 Task: Add Flying Embers Orange Passio Mimosa to the cart.
Action: Mouse moved to (872, 305)
Screenshot: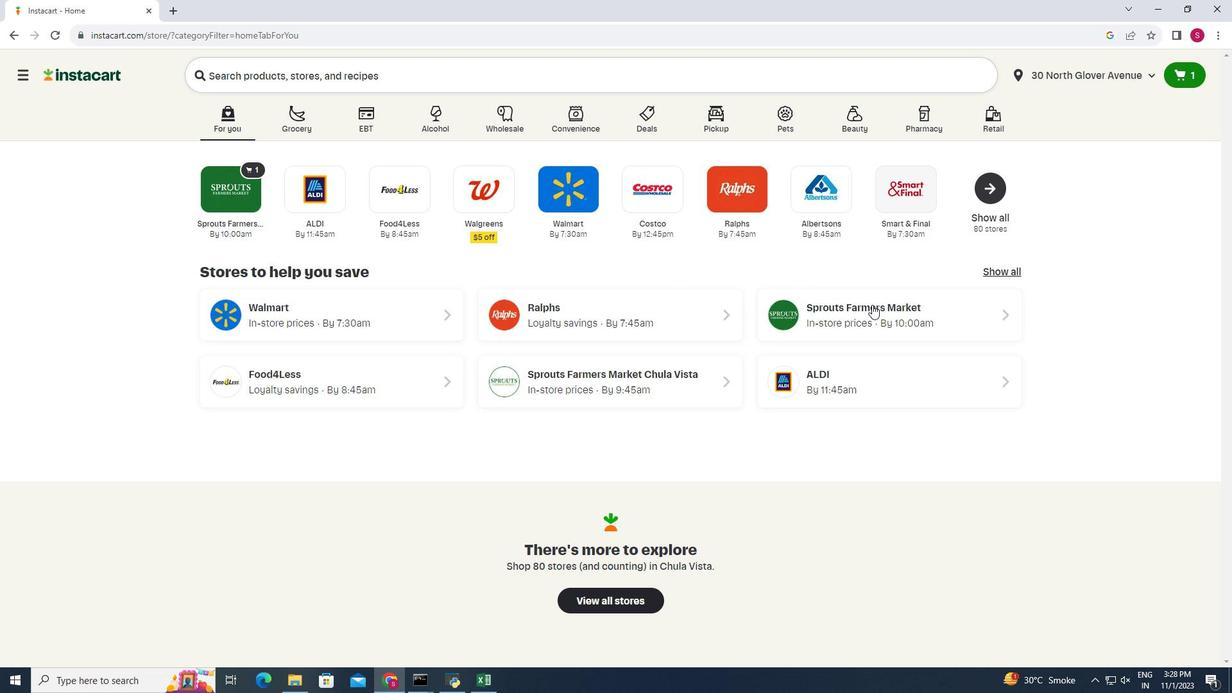 
Action: Mouse pressed left at (872, 305)
Screenshot: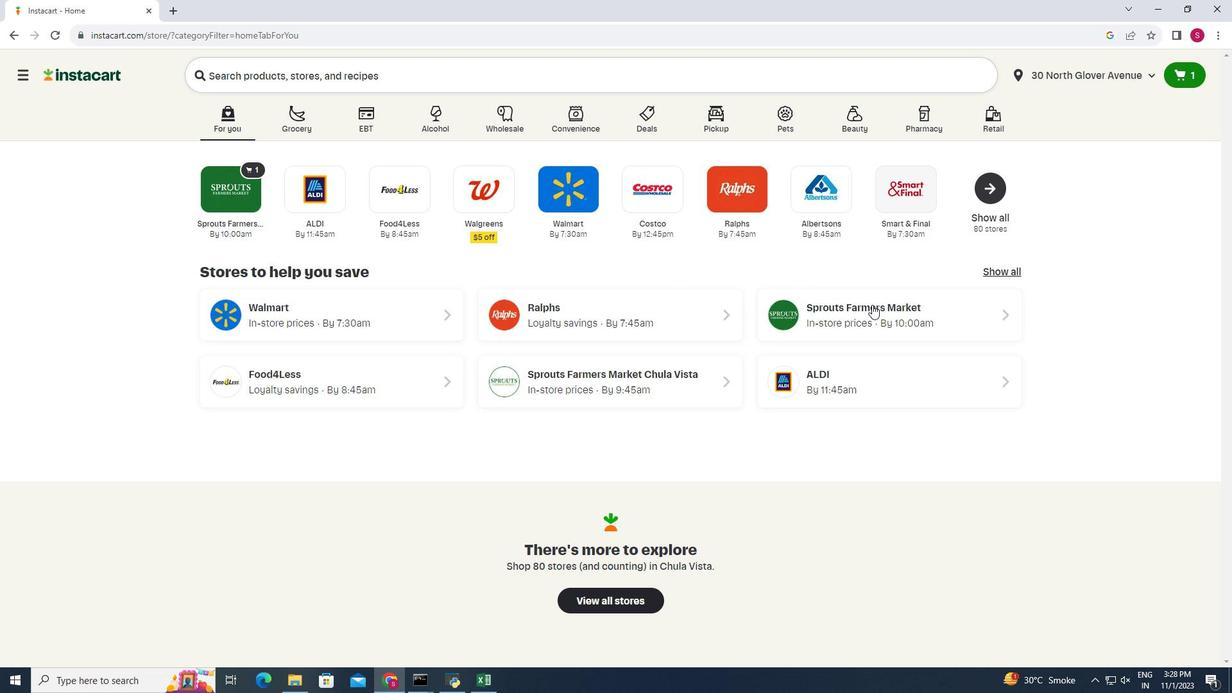 
Action: Mouse moved to (61, 637)
Screenshot: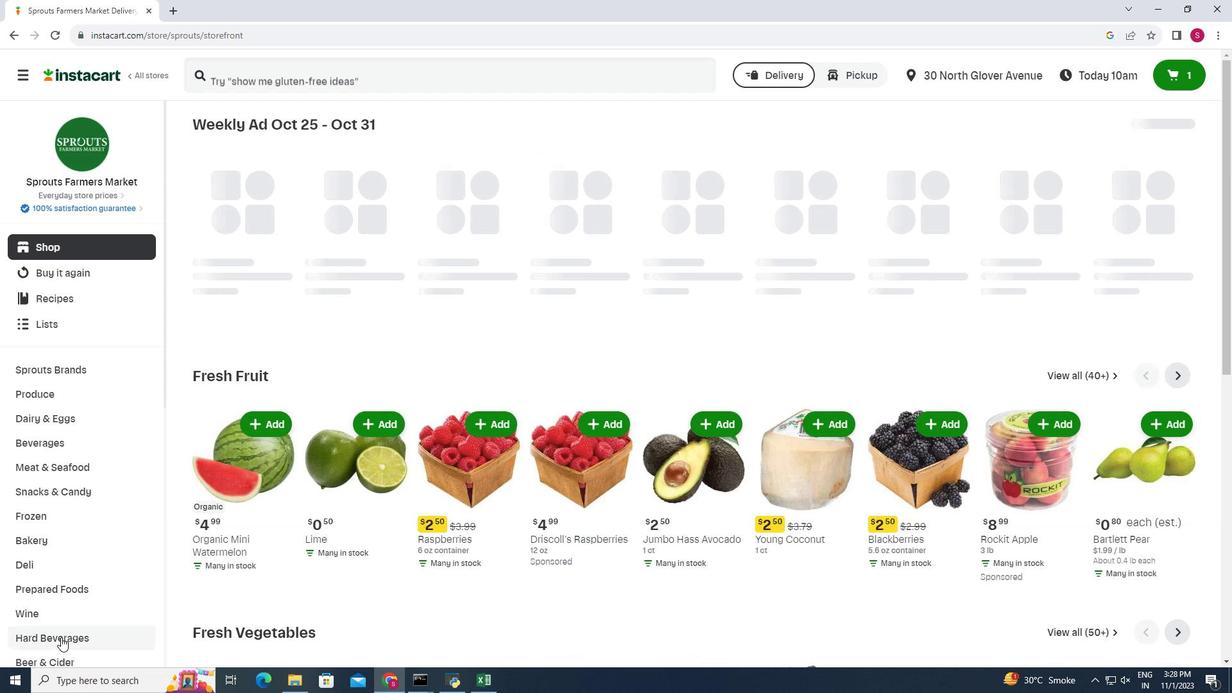 
Action: Mouse pressed left at (61, 637)
Screenshot: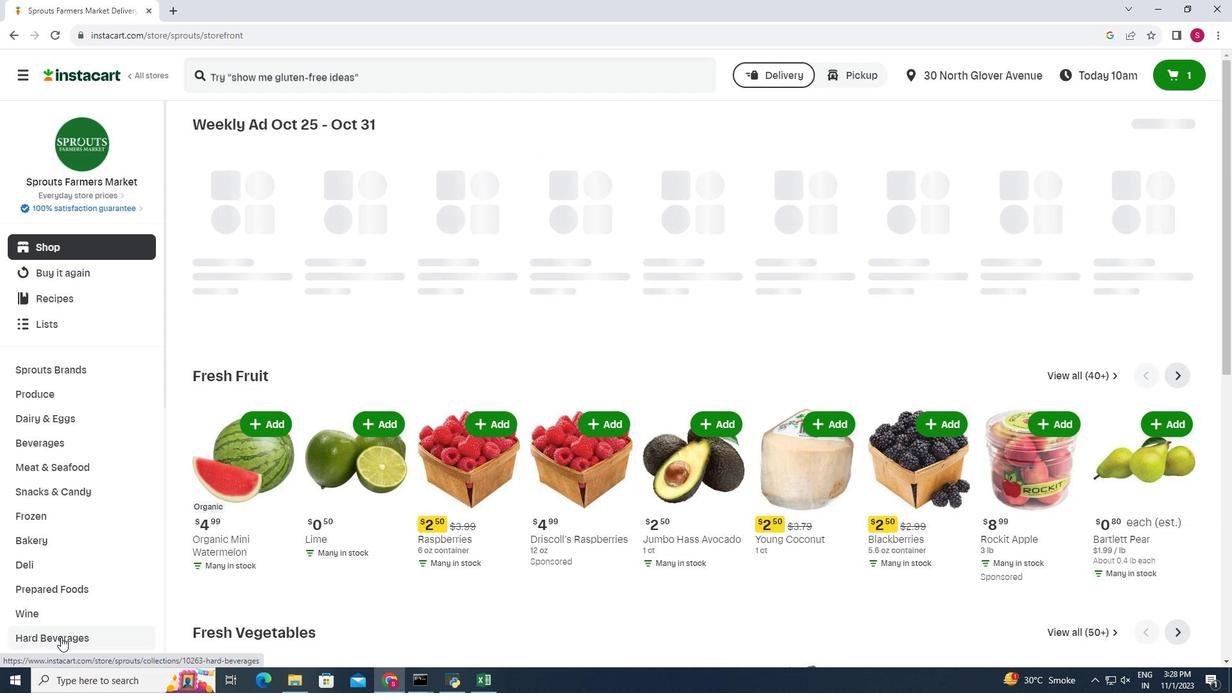 
Action: Mouse moved to (429, 164)
Screenshot: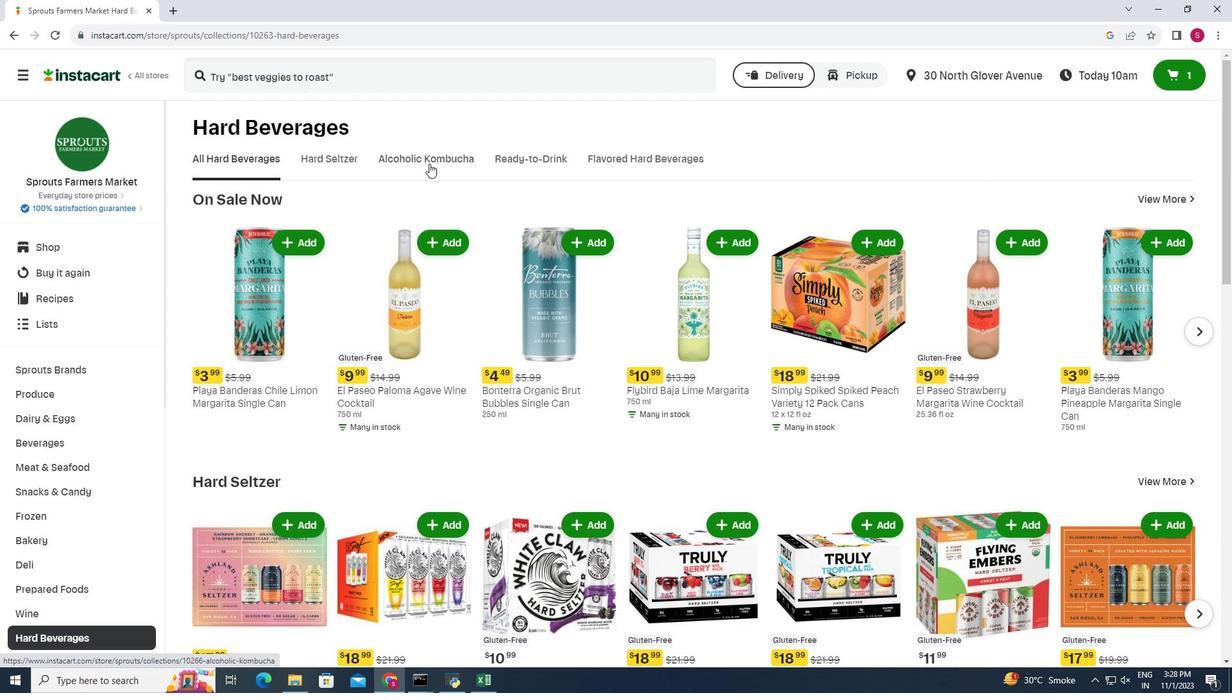 
Action: Mouse pressed left at (429, 164)
Screenshot: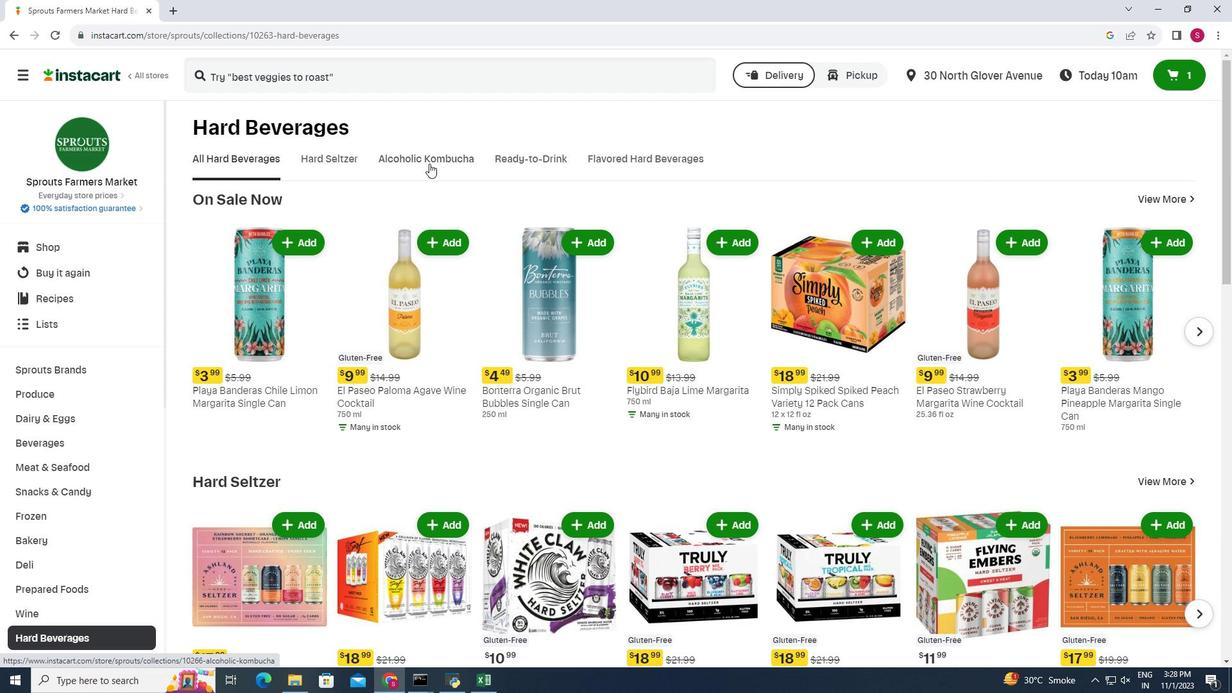 
Action: Mouse moved to (795, 224)
Screenshot: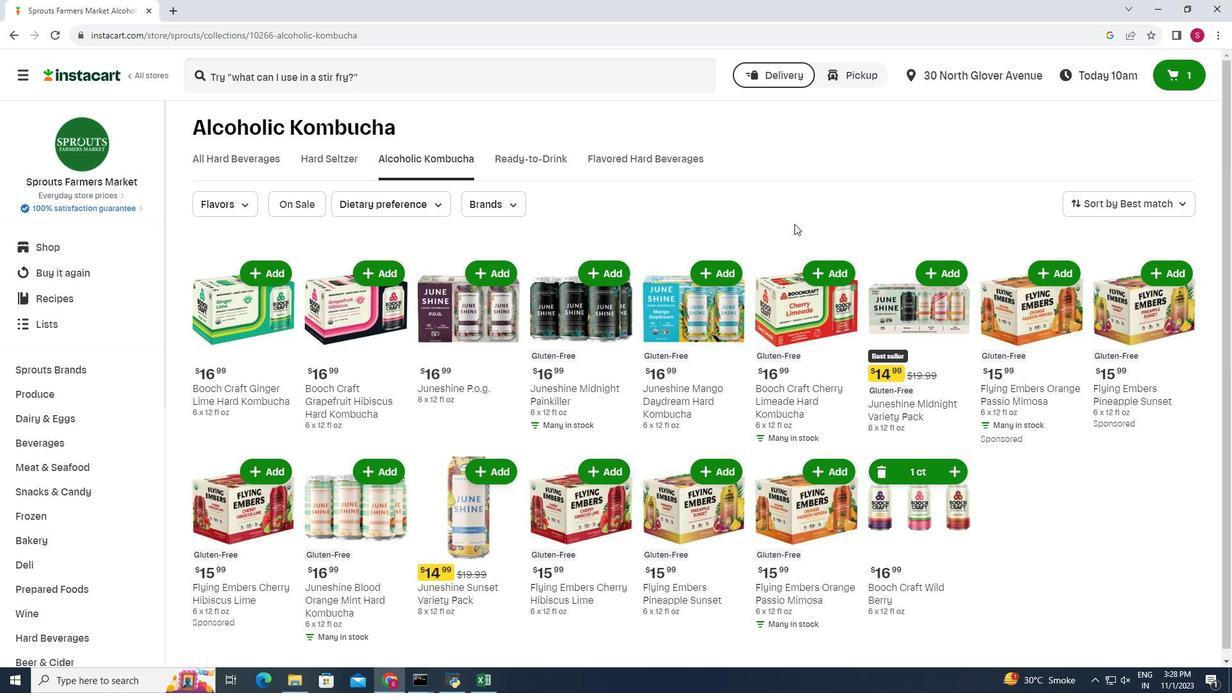 
Action: Mouse scrolled (795, 223) with delta (0, 0)
Screenshot: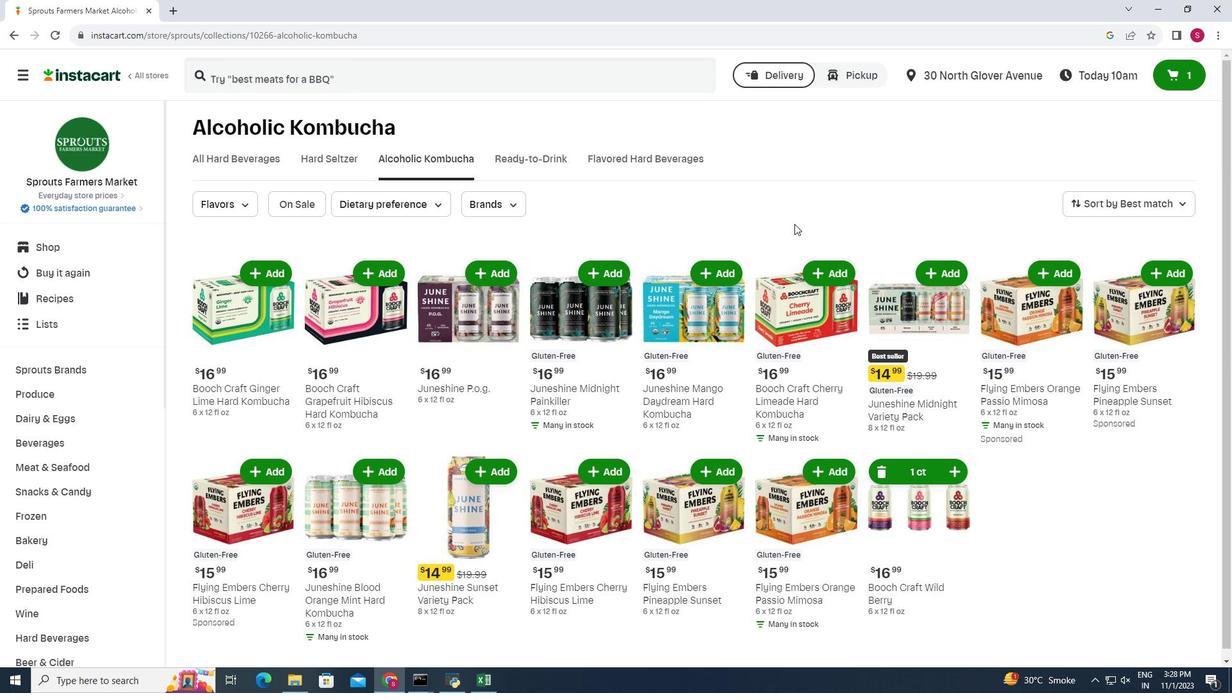 
Action: Mouse scrolled (795, 223) with delta (0, 0)
Screenshot: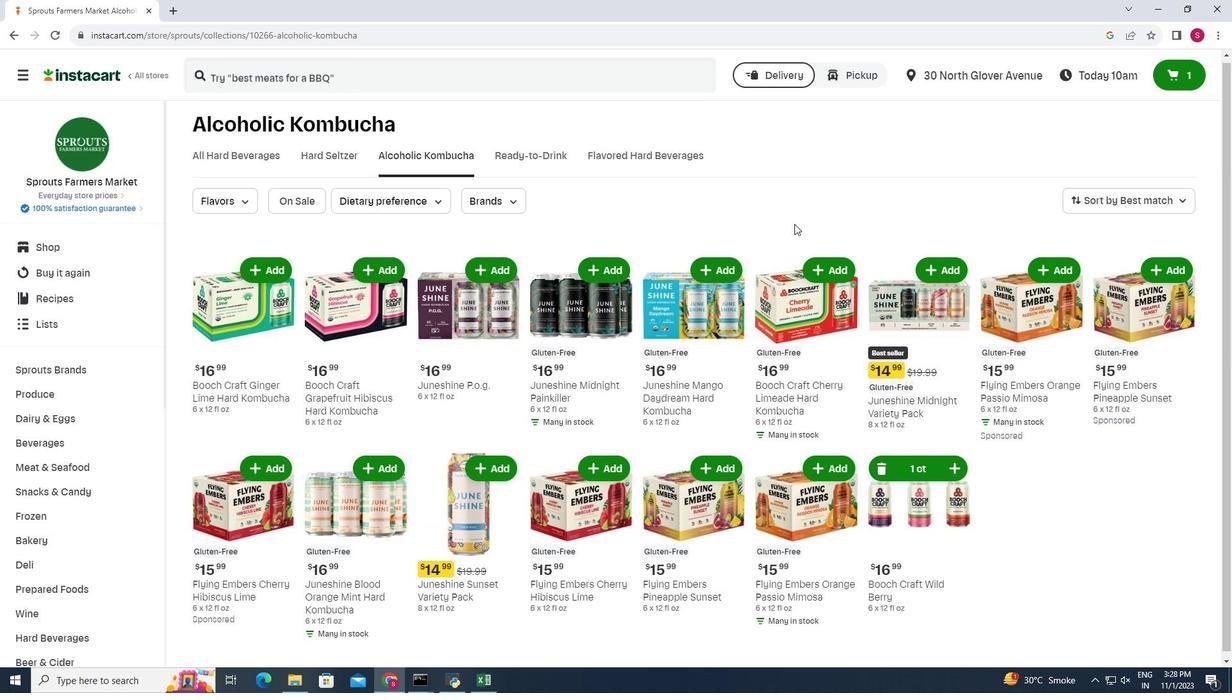 
Action: Mouse moved to (1042, 263)
Screenshot: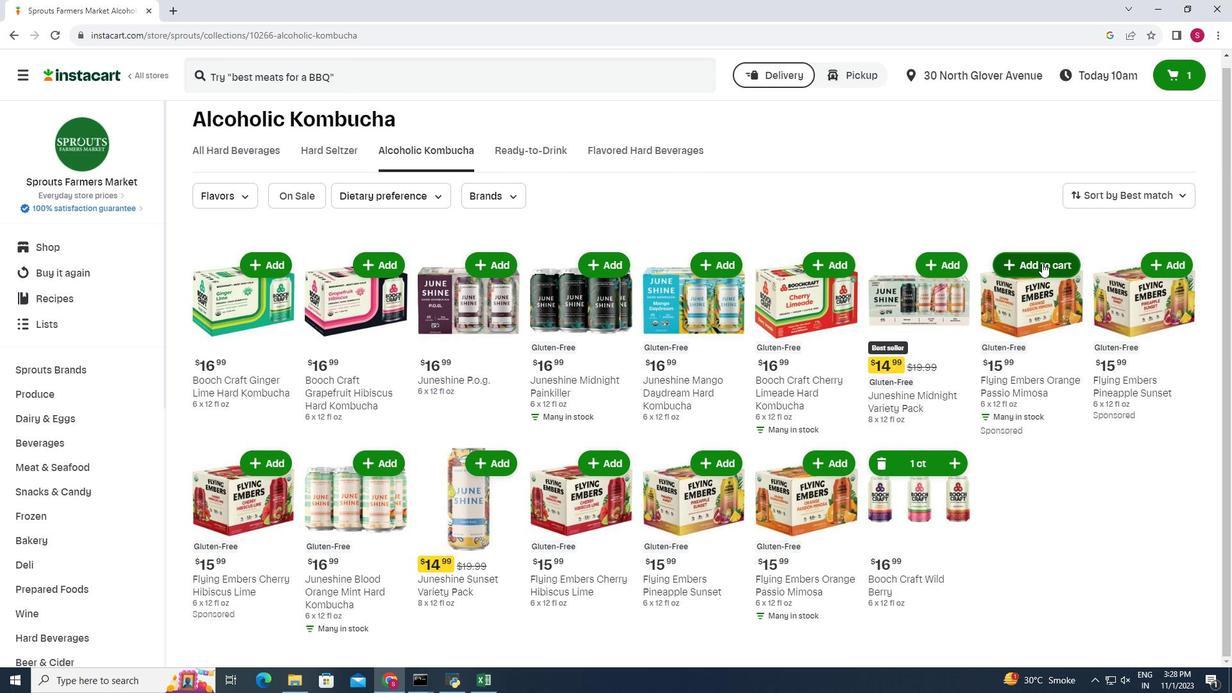 
Action: Mouse pressed left at (1042, 263)
Screenshot: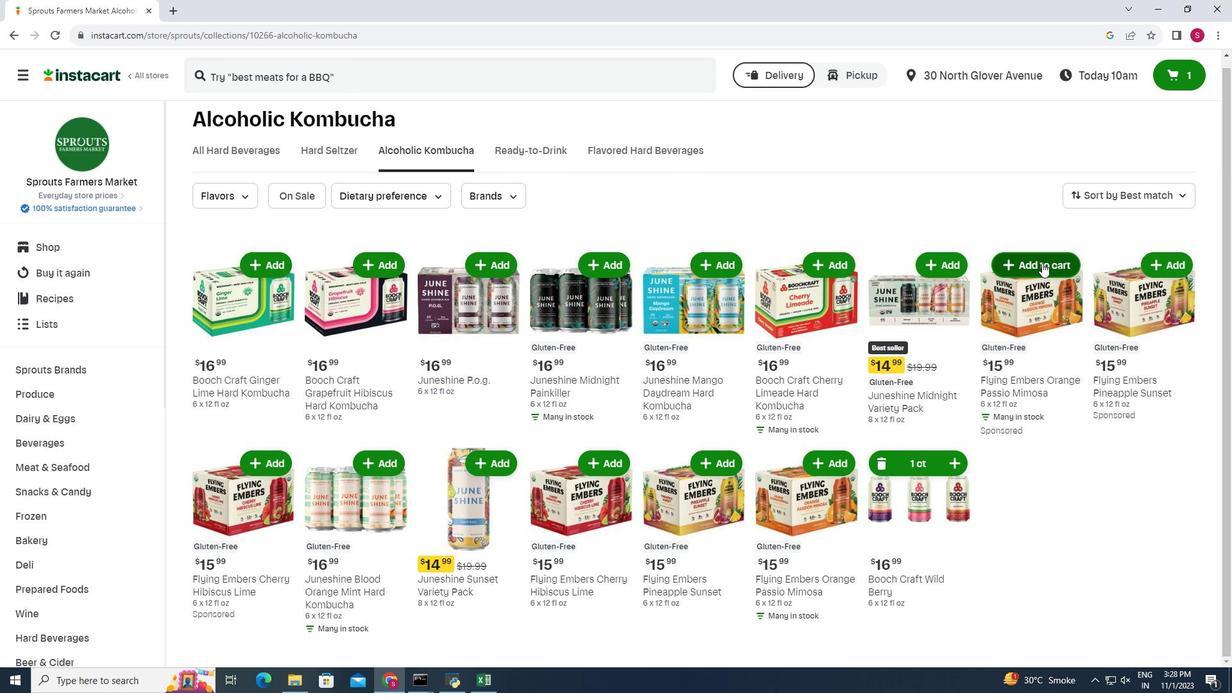 
Action: Mouse moved to (967, 234)
Screenshot: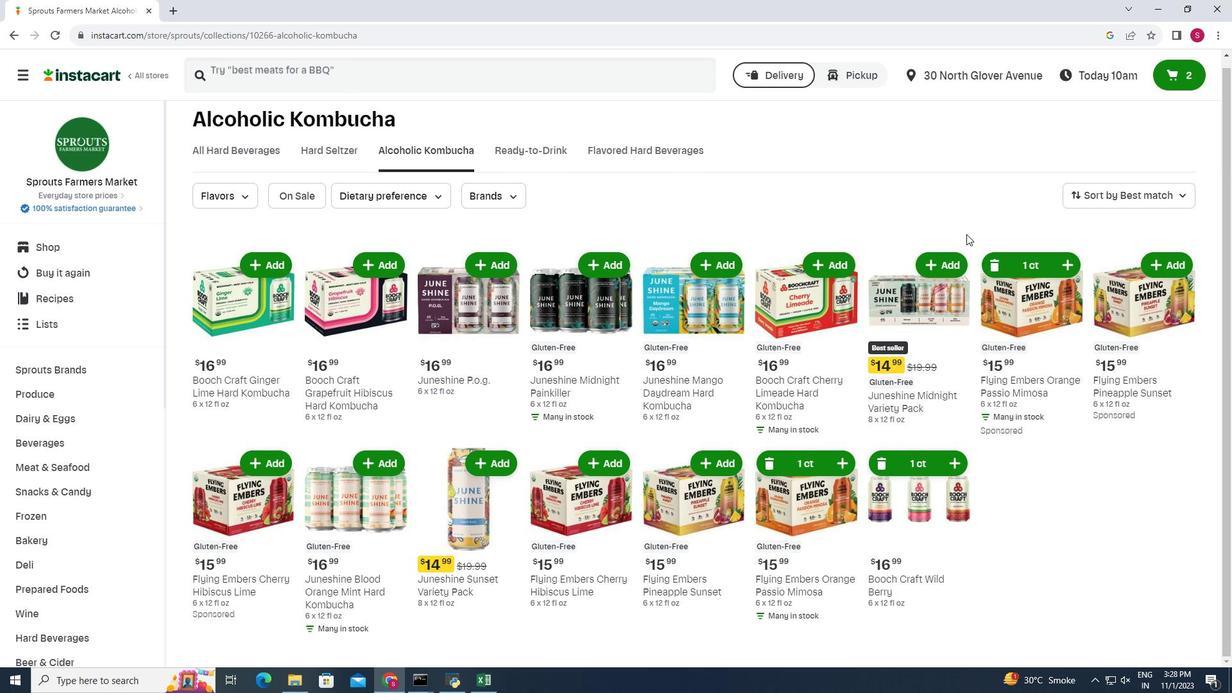 
